 Task: Create a rule from the Recommended list, Task Added to this Project -> add SubTasks in the project Trailblazer with SubTasks Gather and Analyse Requirements , Design and Implement Solution , System Test and UAT , Release to Production / Go Live.
Action: Mouse moved to (72, 411)
Screenshot: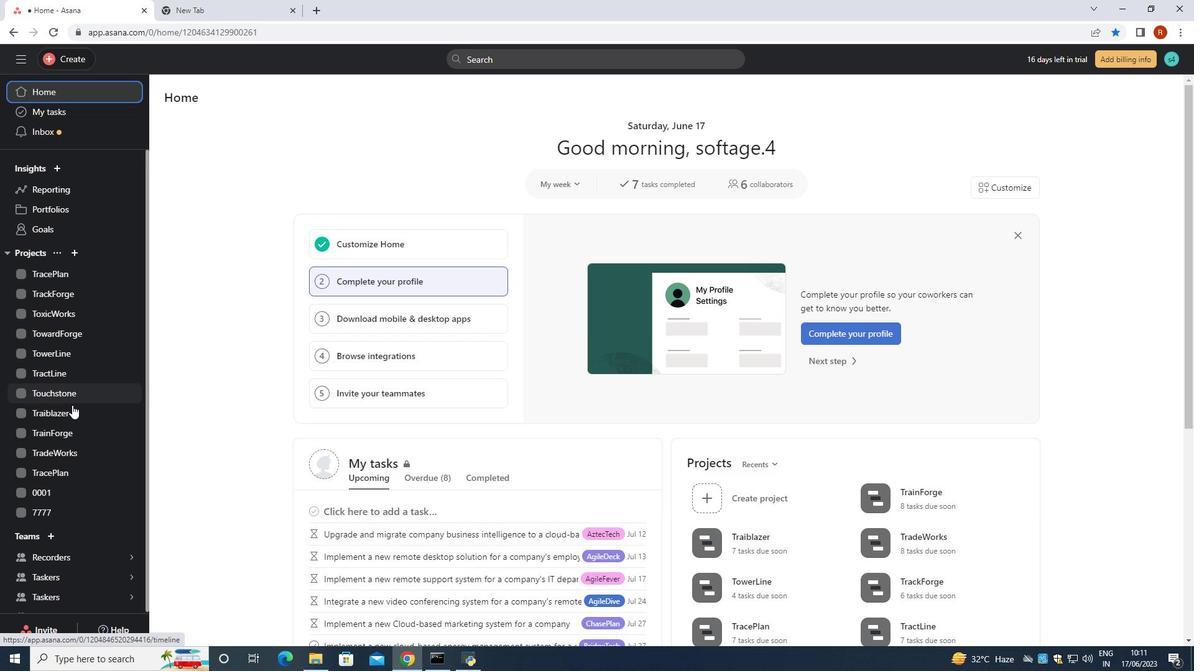 
Action: Mouse pressed left at (72, 411)
Screenshot: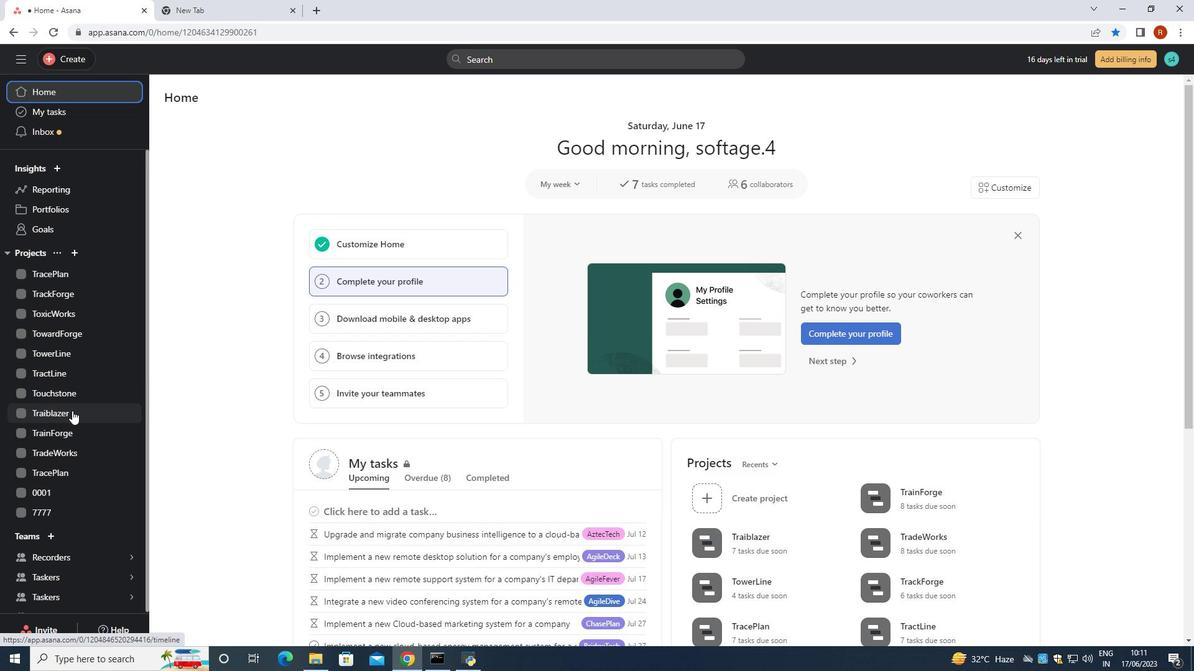
Action: Mouse moved to (1153, 98)
Screenshot: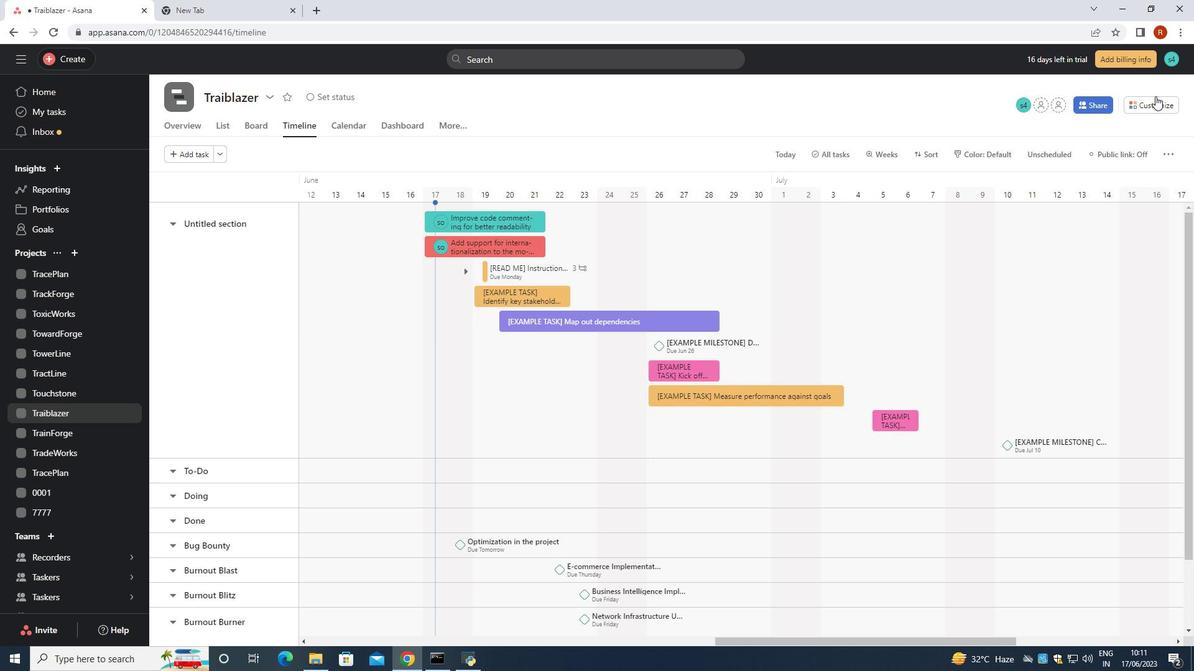 
Action: Mouse pressed left at (1153, 98)
Screenshot: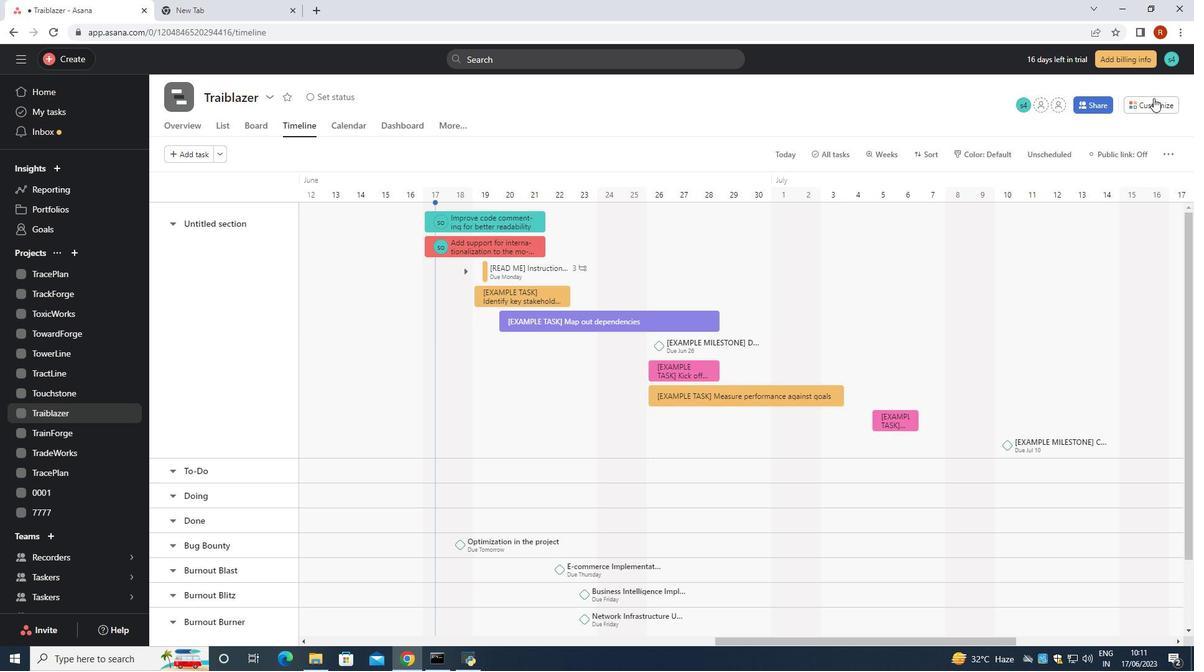 
Action: Mouse moved to (933, 307)
Screenshot: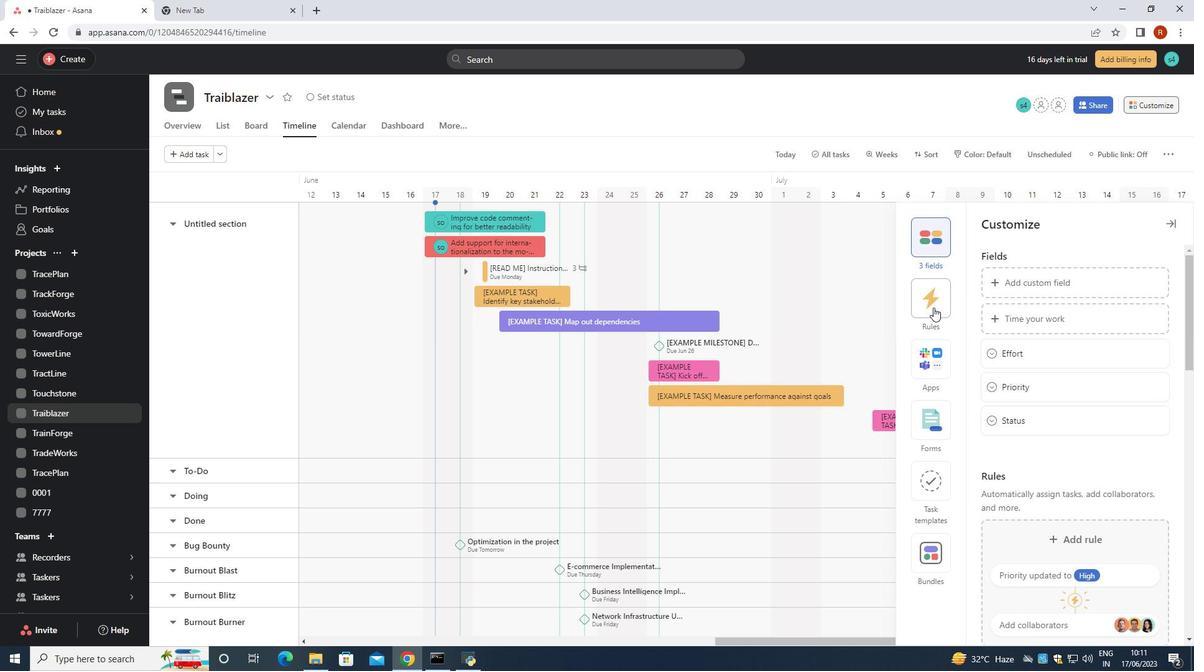 
Action: Mouse pressed left at (933, 307)
Screenshot: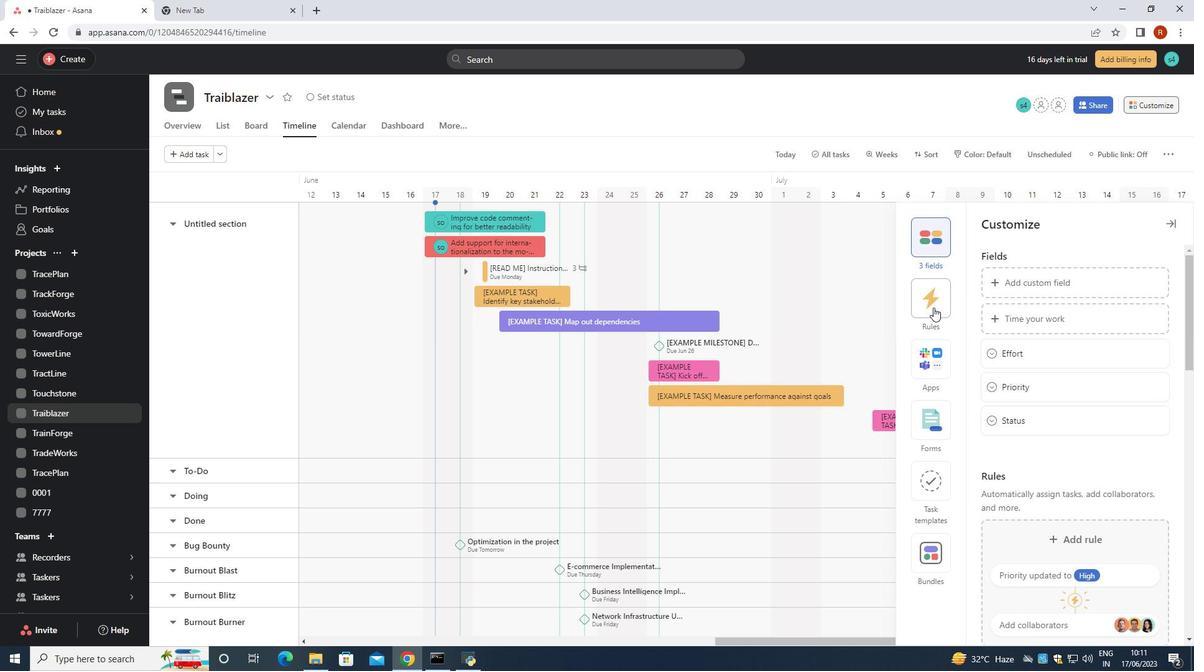 
Action: Mouse moved to (1036, 337)
Screenshot: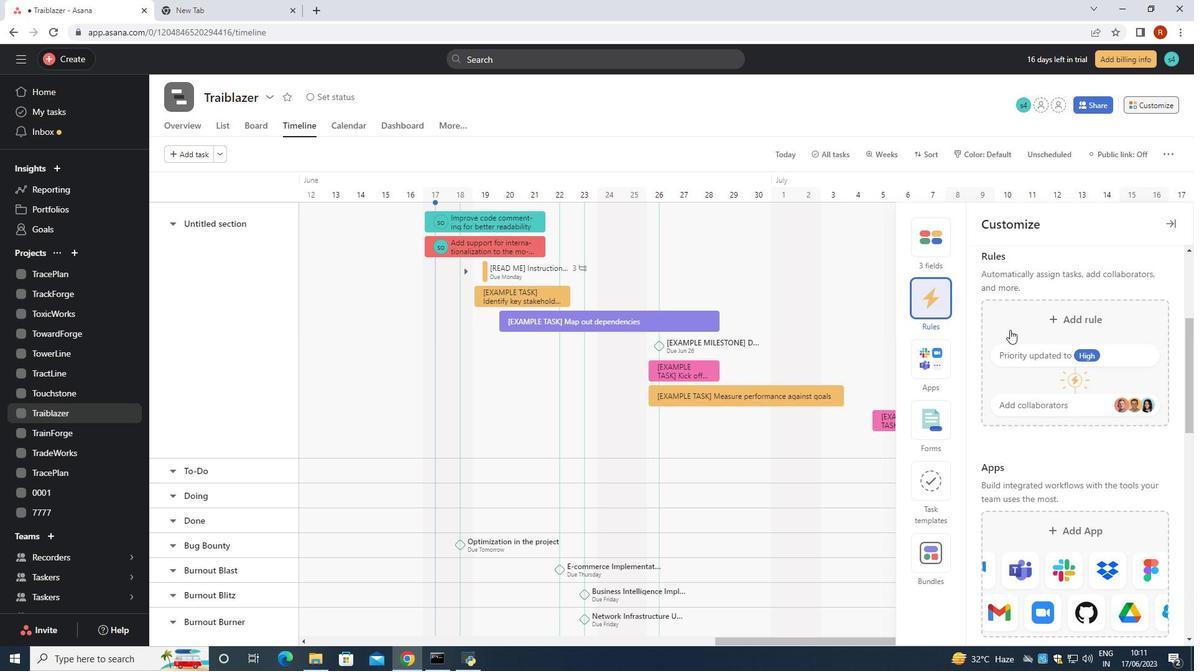 
Action: Mouse pressed left at (1036, 337)
Screenshot: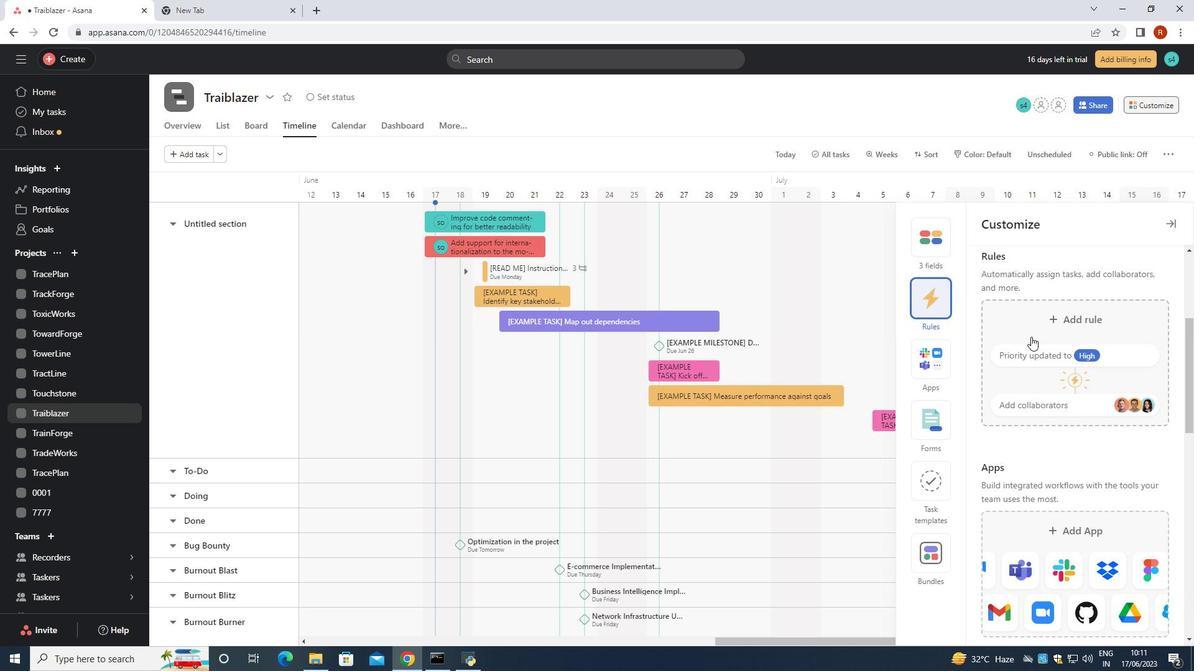 
Action: Mouse moved to (292, 132)
Screenshot: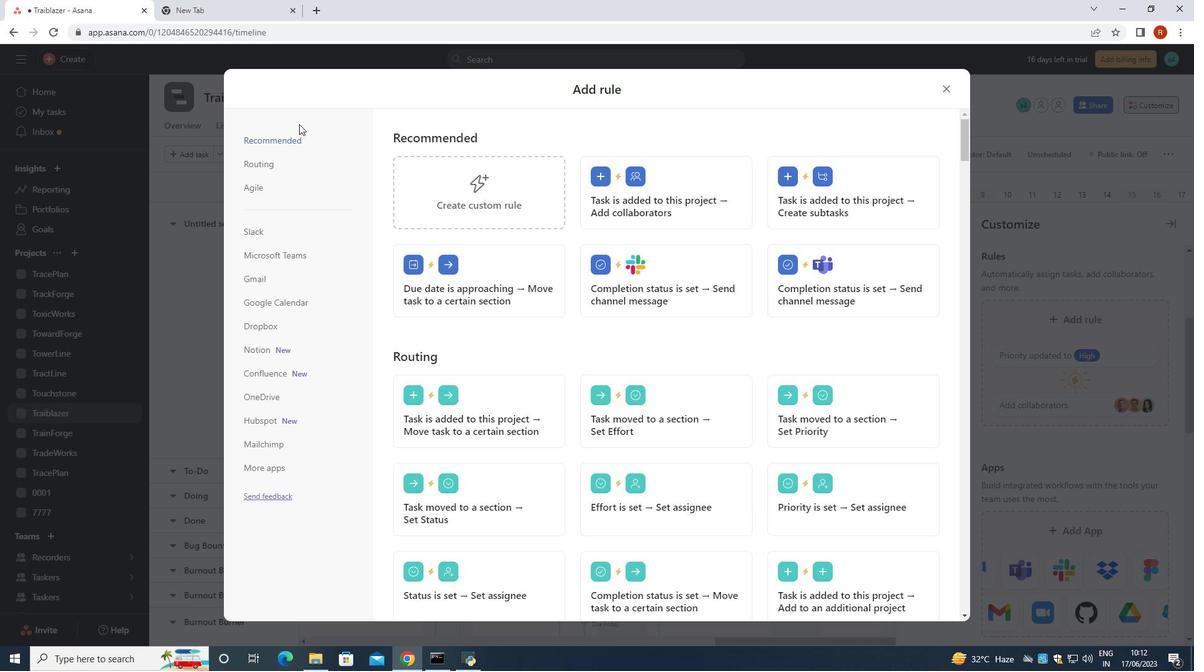 
Action: Mouse pressed left at (292, 132)
Screenshot: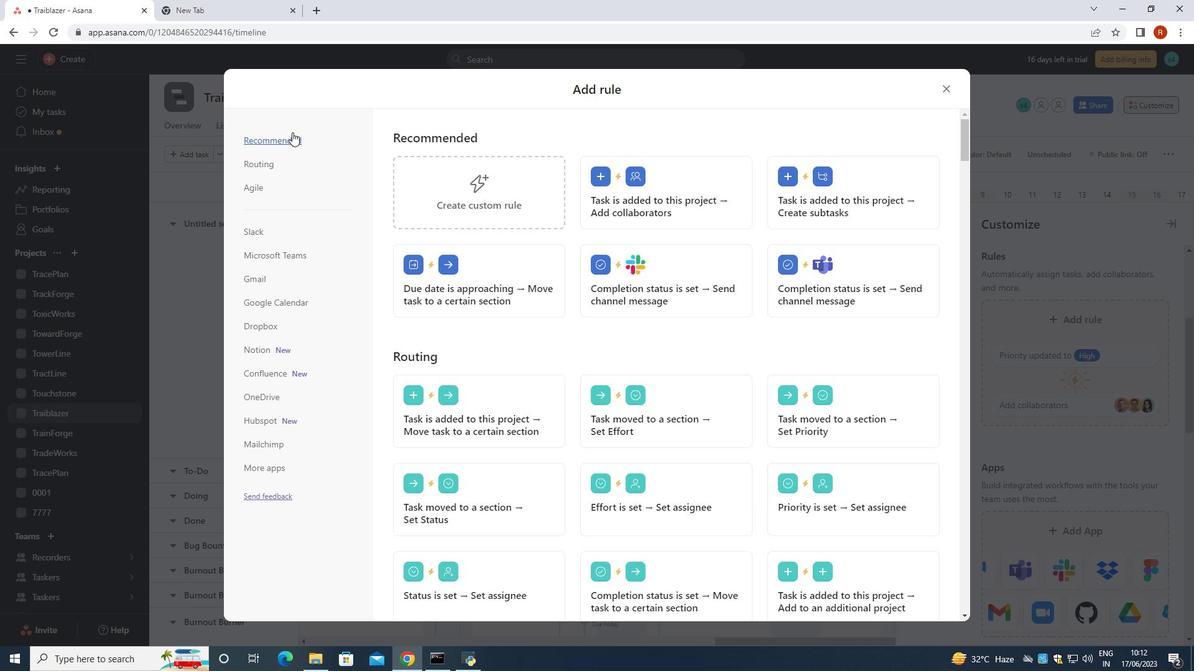 
Action: Mouse moved to (292, 136)
Screenshot: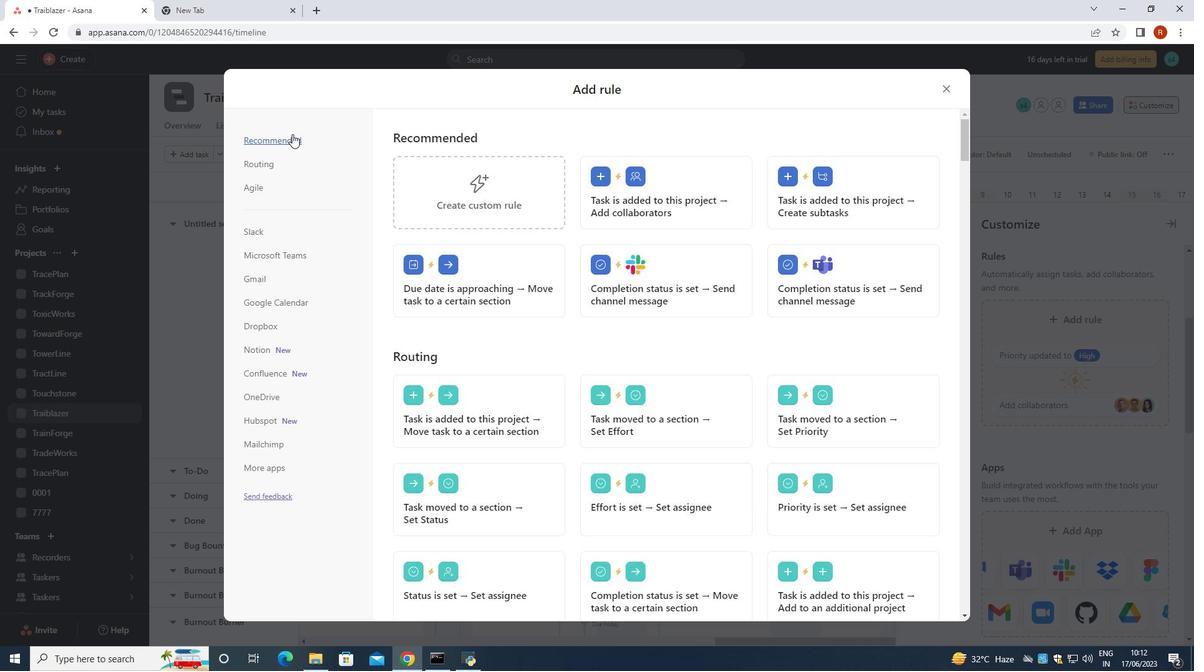 
Action: Mouse pressed left at (292, 136)
Screenshot: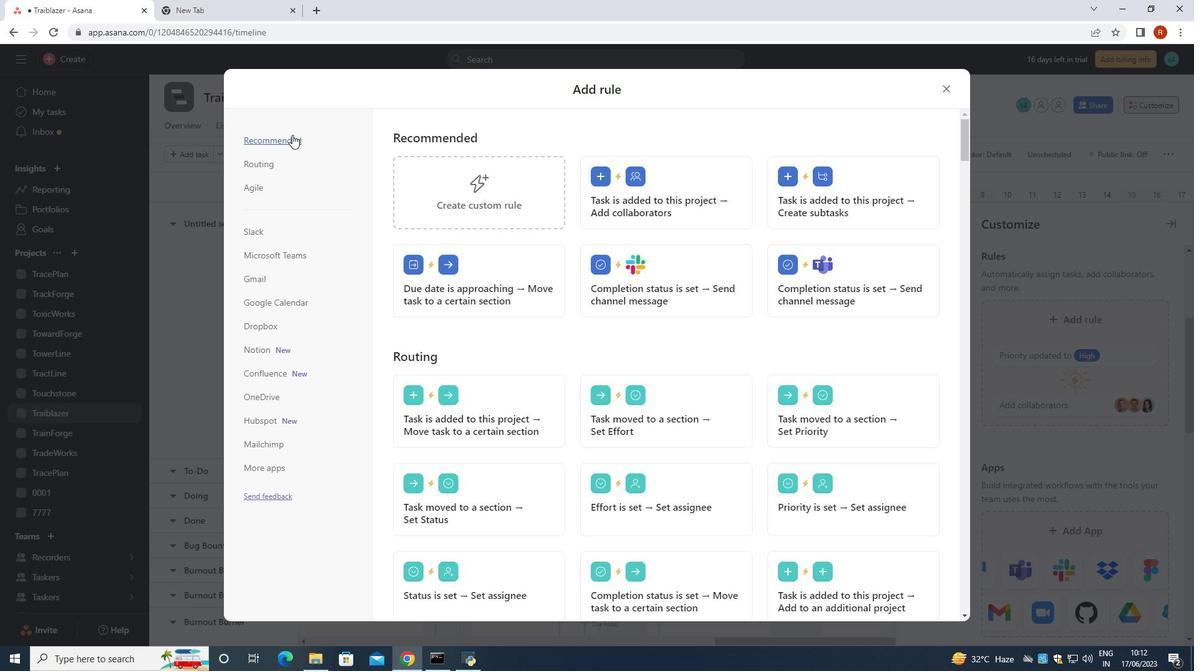 
Action: Mouse moved to (829, 197)
Screenshot: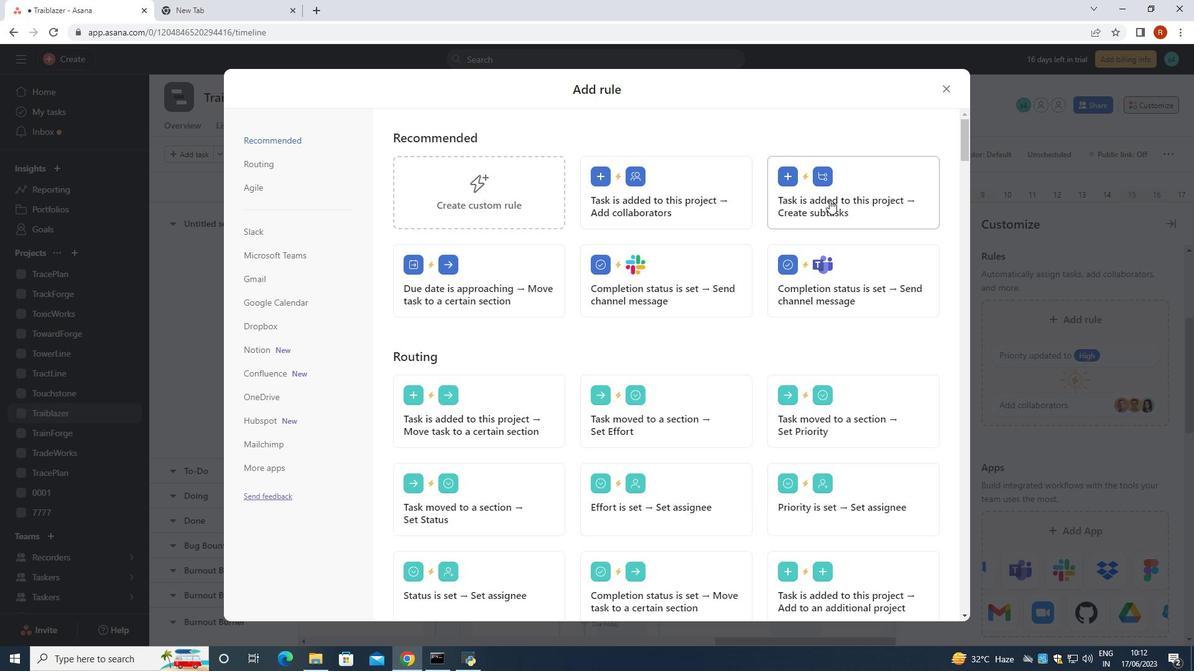 
Action: Mouse pressed left at (829, 197)
Screenshot: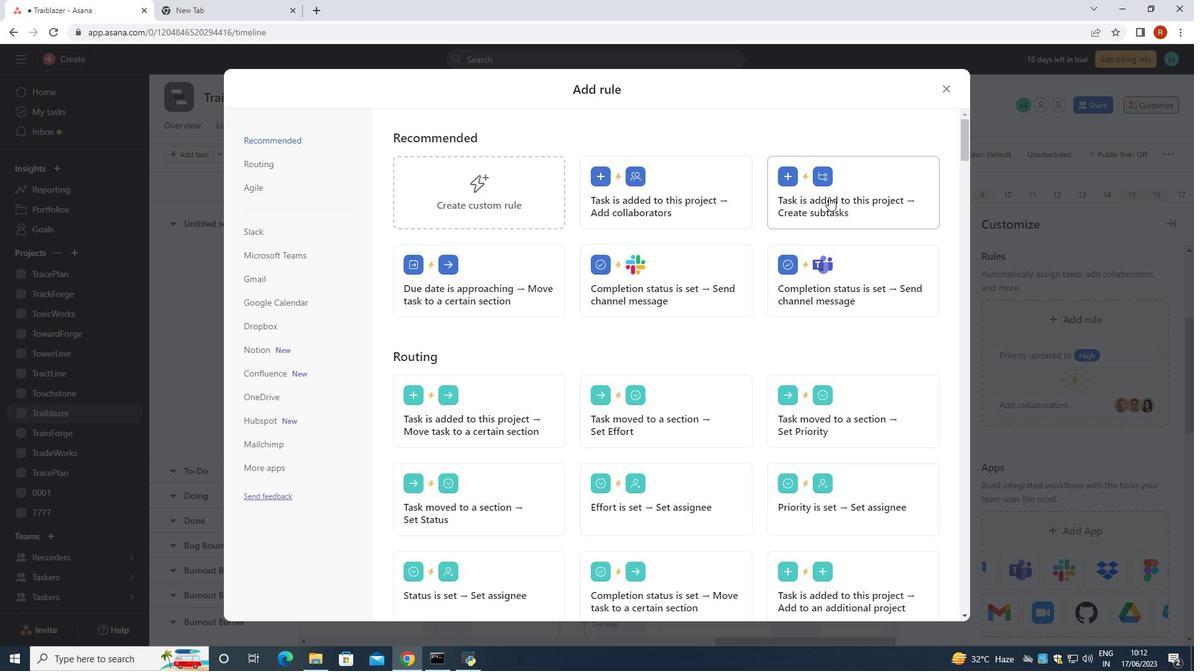 
Action: Mouse moved to (827, 195)
Screenshot: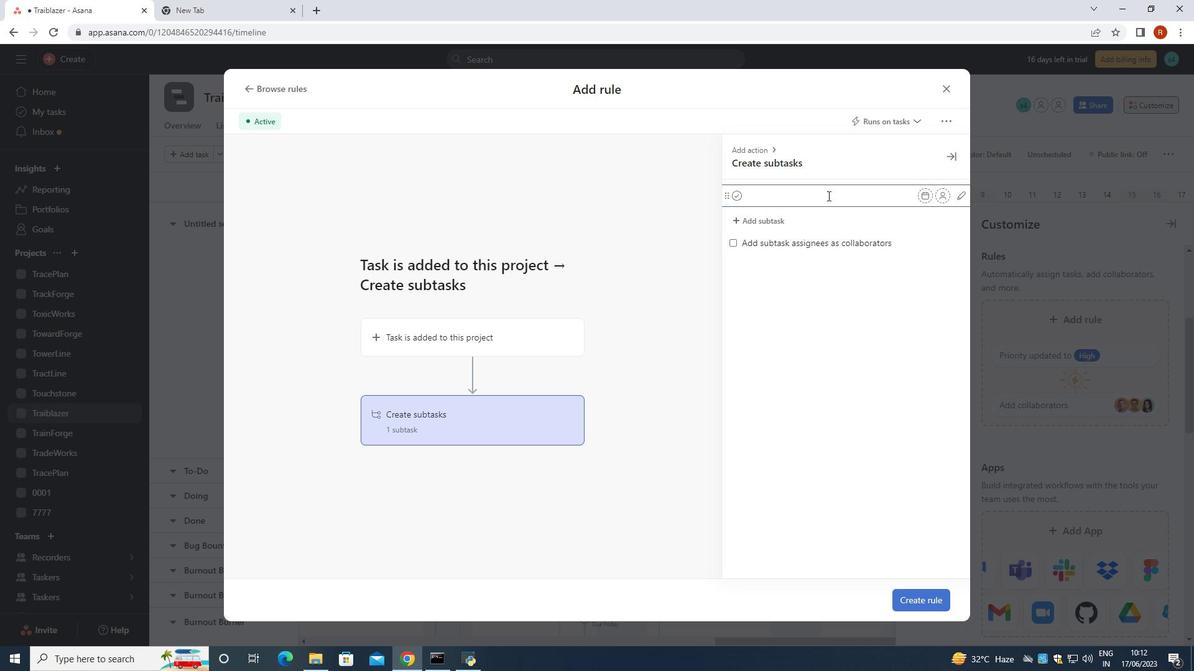 
Action: Key pressed <Key.shift><Key.shift><Key.shift><Key.shift><Key.shift><Key.shift><Key.shift><Key.shift><Key.shift><Key.shift><Key.shift><Key.shift><Key.shift><Key.shift><Key.shift><Key.shift><Key.shift><Key.shift><Key.shift><Key.shift><Key.shift><Key.shift><Key.shift><Key.shift><Key.shift><Key.shift><Key.shift><Key.shift><Key.shift><Key.shift><Key.shift><Key.shift><Key.shift><Key.shift>
Screenshot: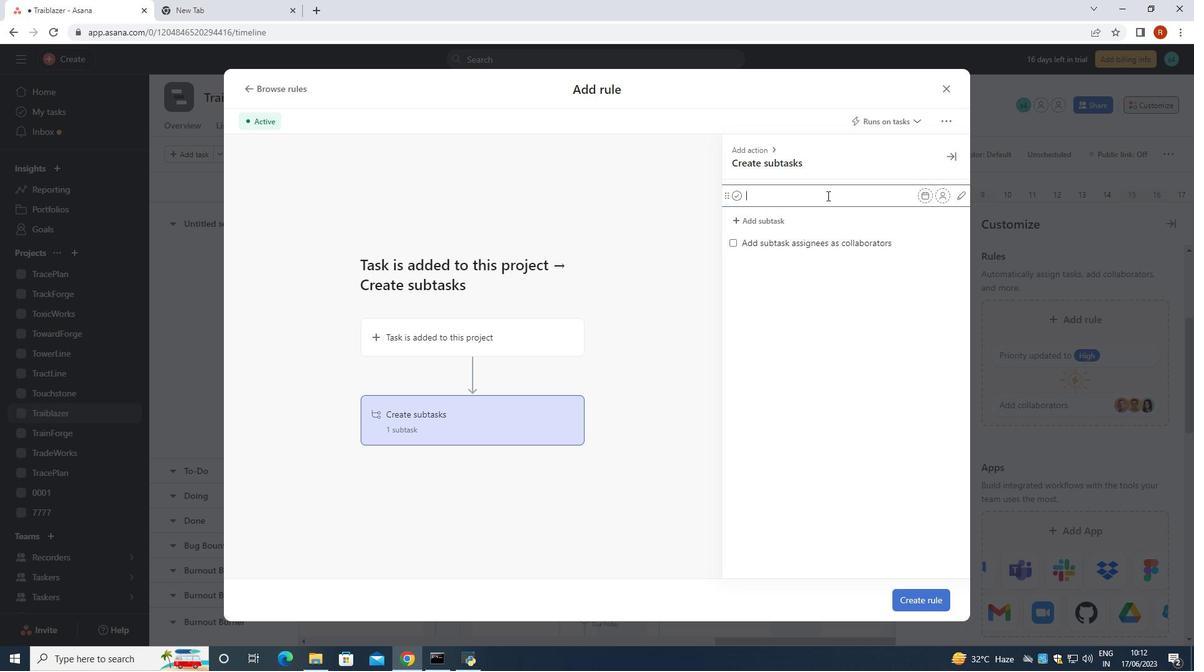 
Action: Mouse moved to (826, 195)
Screenshot: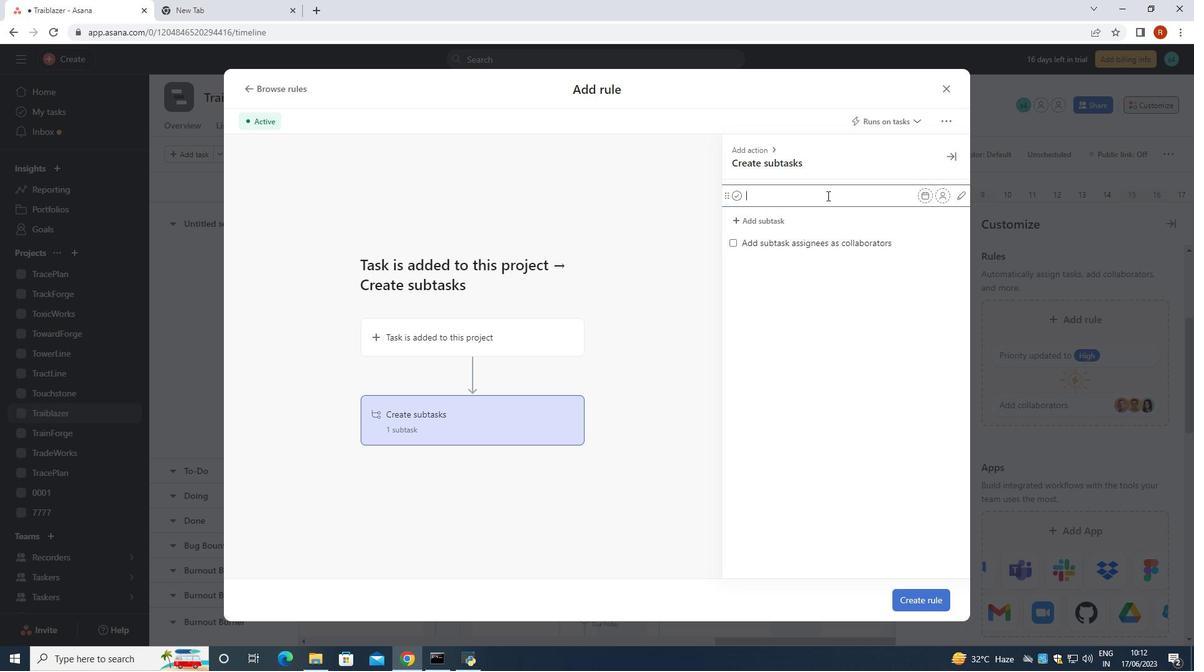 
Action: Key pressed <Key.shift><Key.shift><Key.shift><Key.shift><Key.shift><Key.shift><Key.shift><Key.shift>Gather<Key.space>and<Key.space><Key.shift>Analyse<Key.space><Key.shift>Requriments<Key.enter><Key.up>
Screenshot: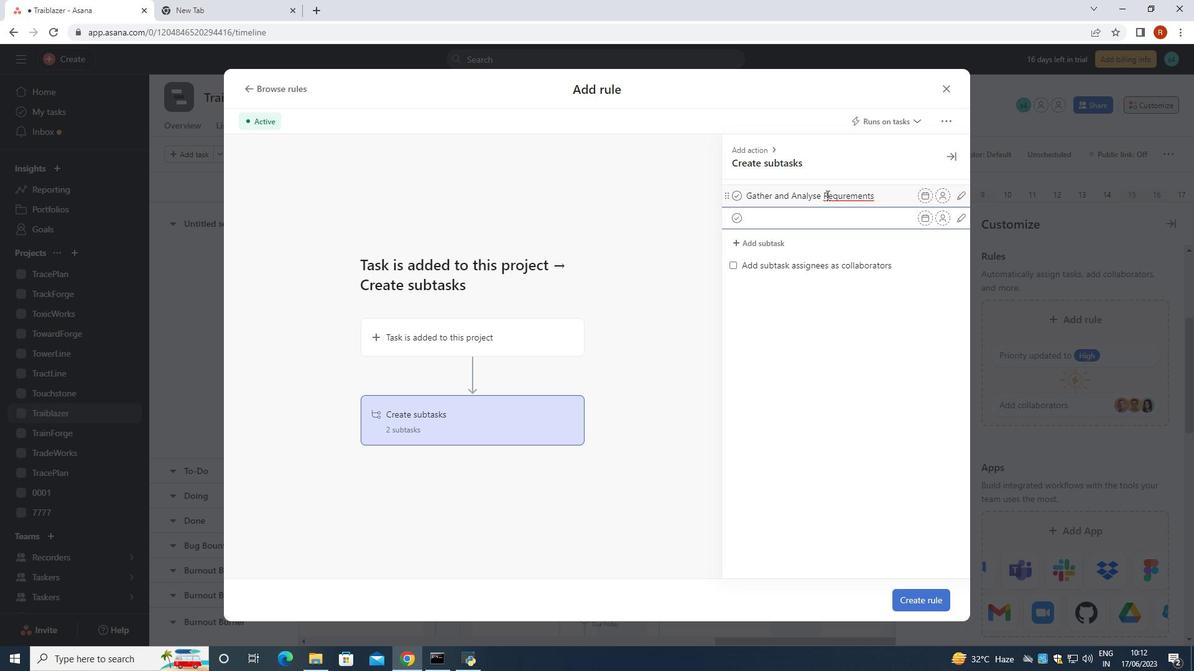 
Action: Mouse moved to (878, 198)
Screenshot: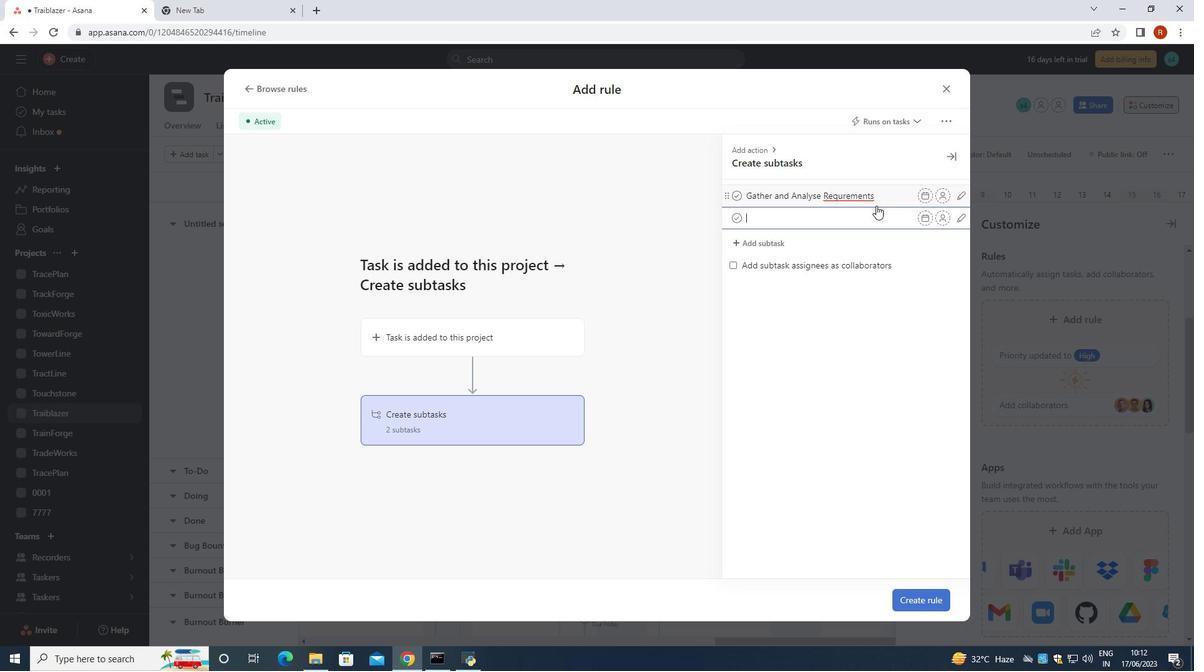 
Action: Mouse pressed left at (878, 198)
Screenshot: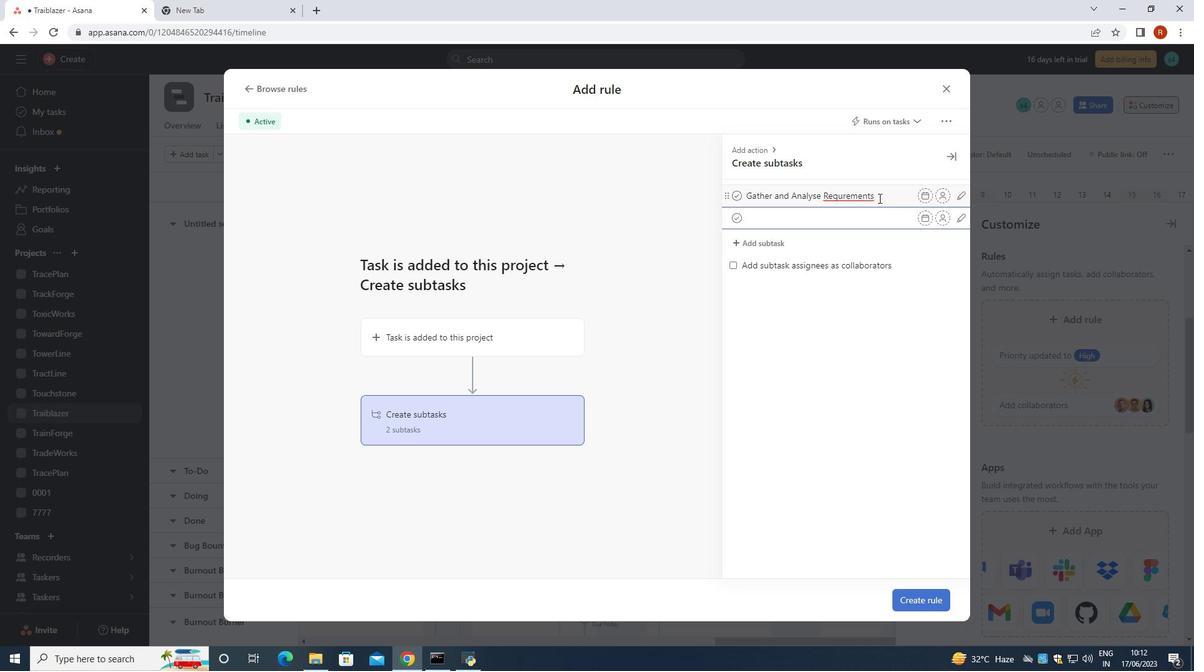 
Action: Mouse moved to (875, 194)
Screenshot: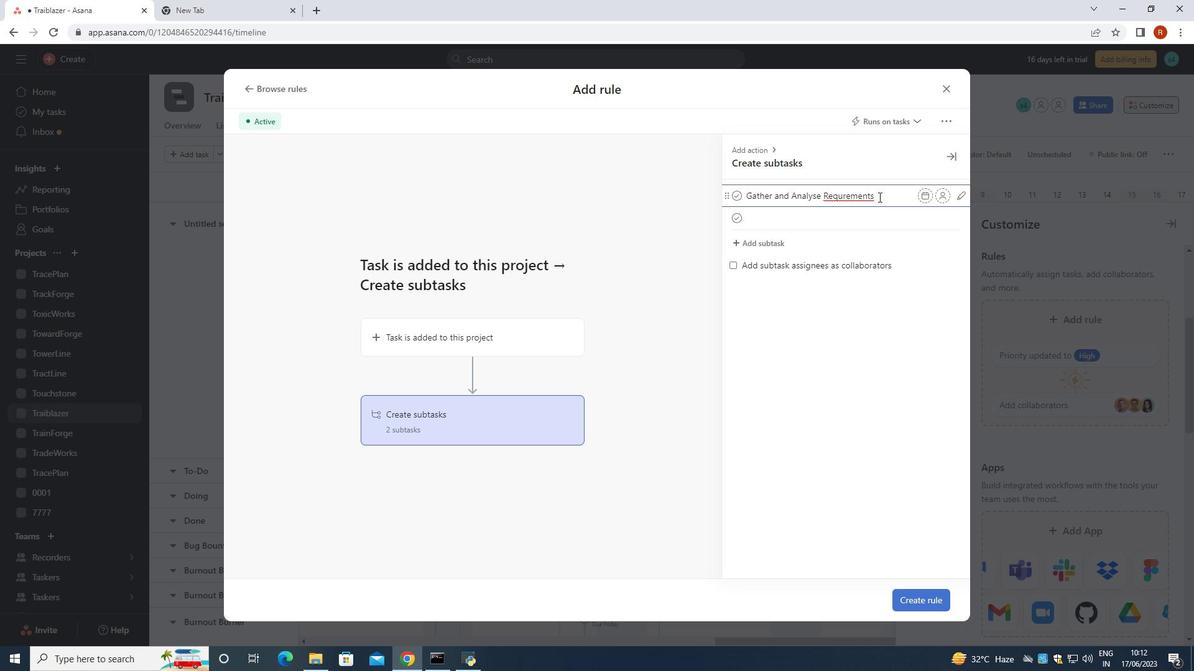 
Action: Key pressed <Key.backspace>
Screenshot: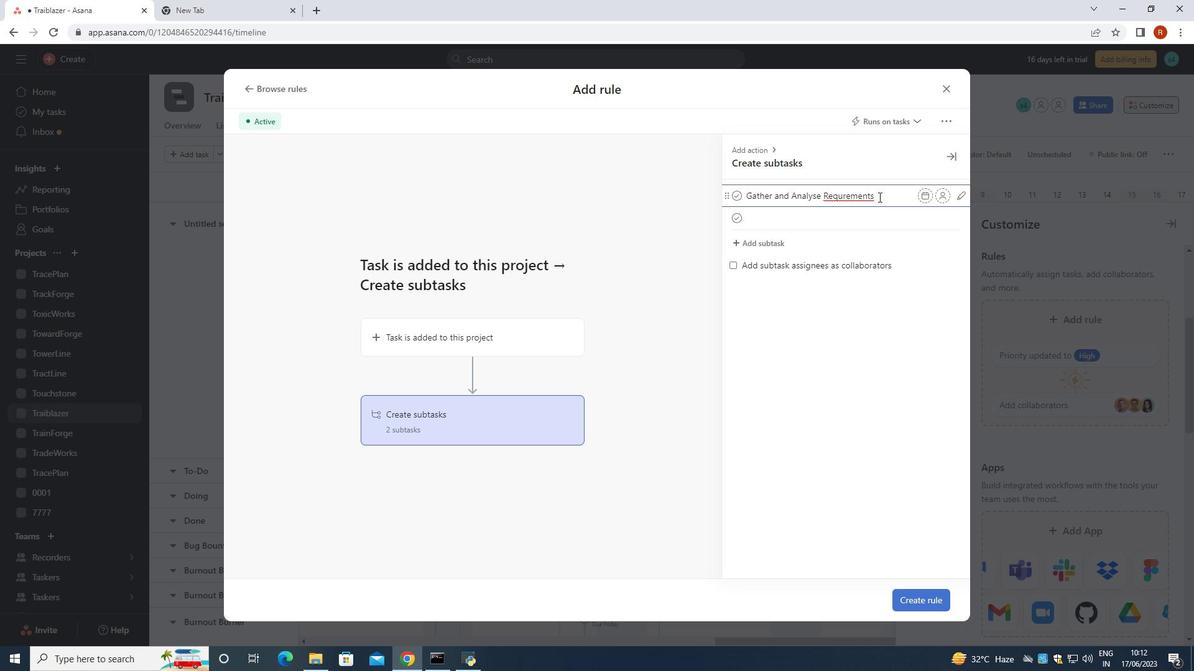 
Action: Mouse moved to (873, 192)
Screenshot: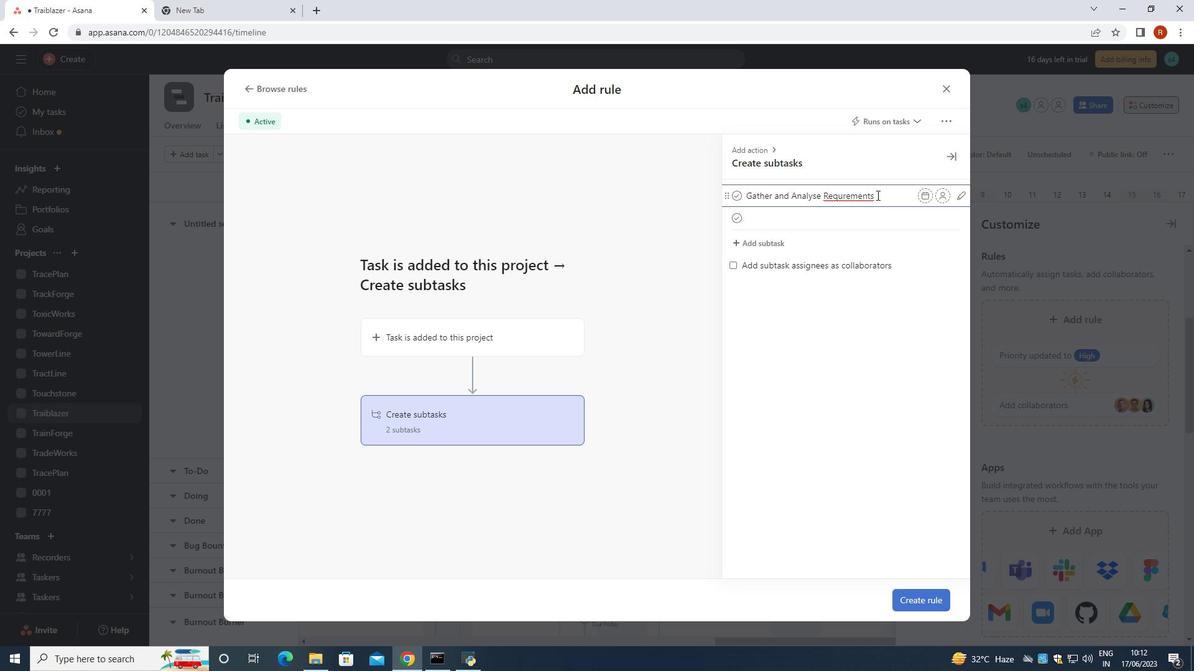 
Action: Key pressed <Key.backspace><Key.backspace><Key.backspace><Key.backspace><Key.backspace><Key.backspace><Key.backspace><Key.backspace><Key.backspace>
Screenshot: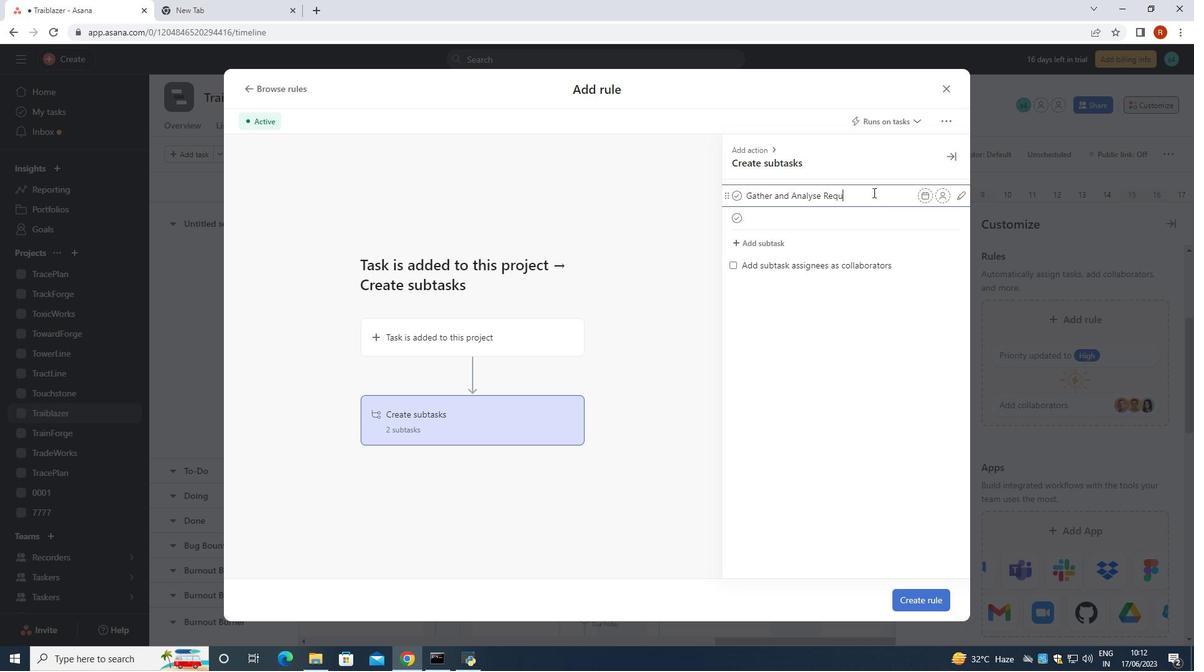 
Action: Mouse moved to (873, 192)
Screenshot: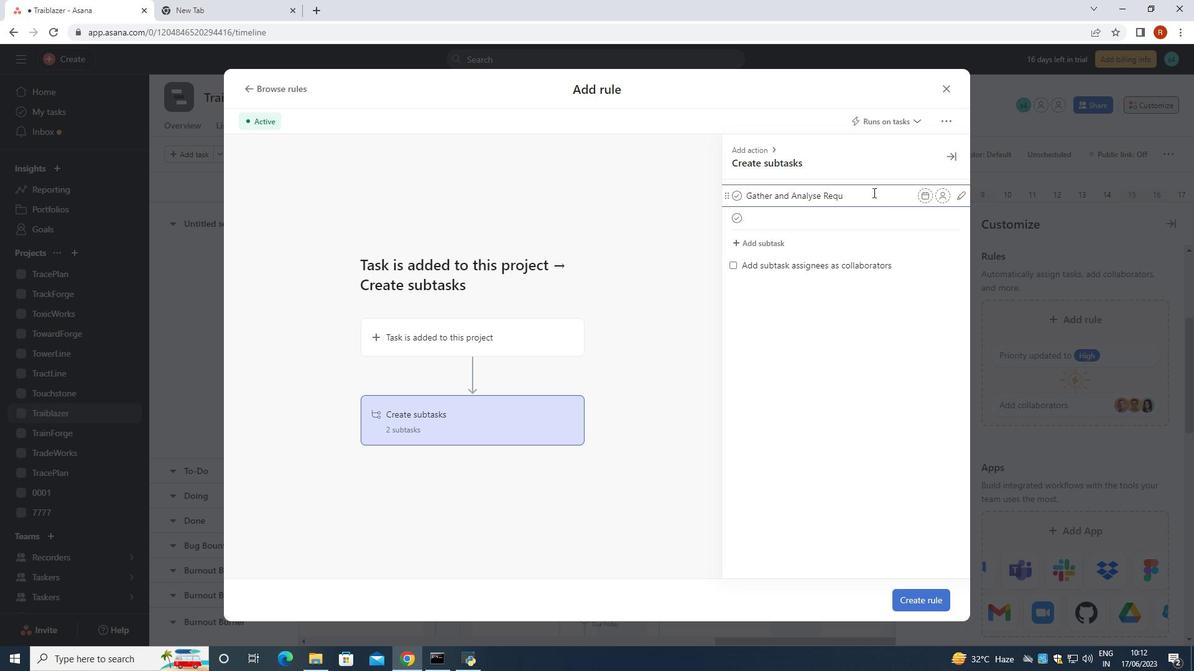 
Action: Key pressed equiremenr<Key.backspace>ts<Key.space>
Screenshot: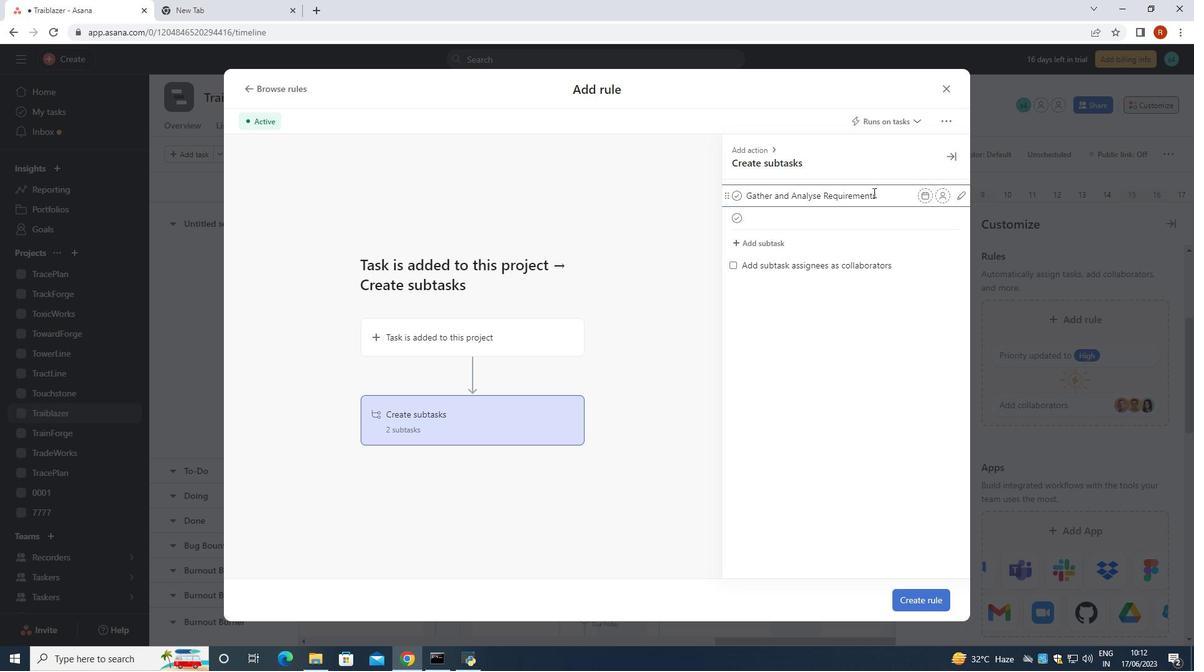 
Action: Mouse moved to (846, 214)
Screenshot: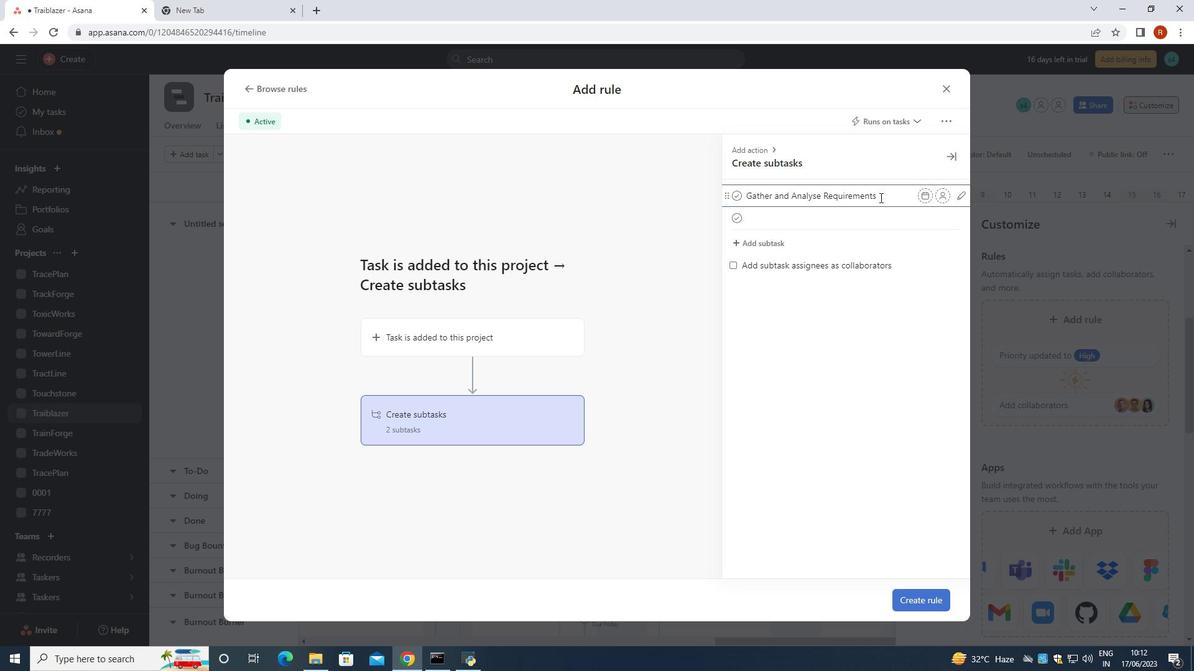 
Action: Mouse pressed left at (846, 214)
Screenshot: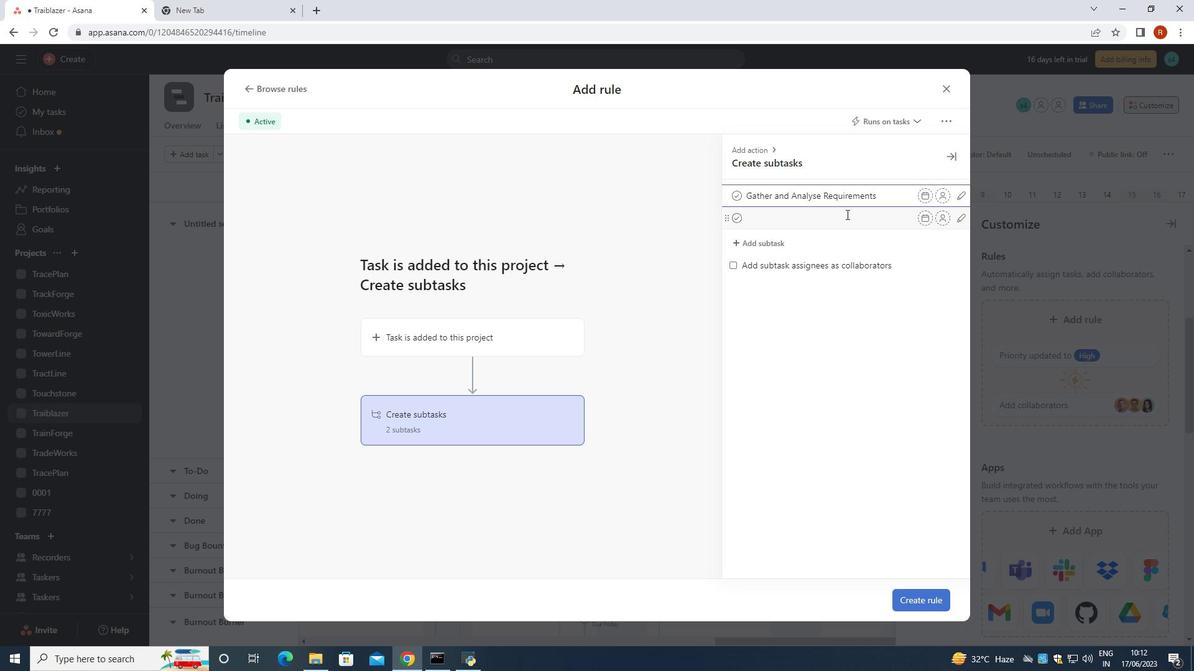 
Action: Key pressed <Key.shift><Key.shift><Key.shift>Design<Key.space>and<Key.space><Key.shift>Implement<Key.space><Key.shift>So;ution<Key.space><Key.enter>
Screenshot: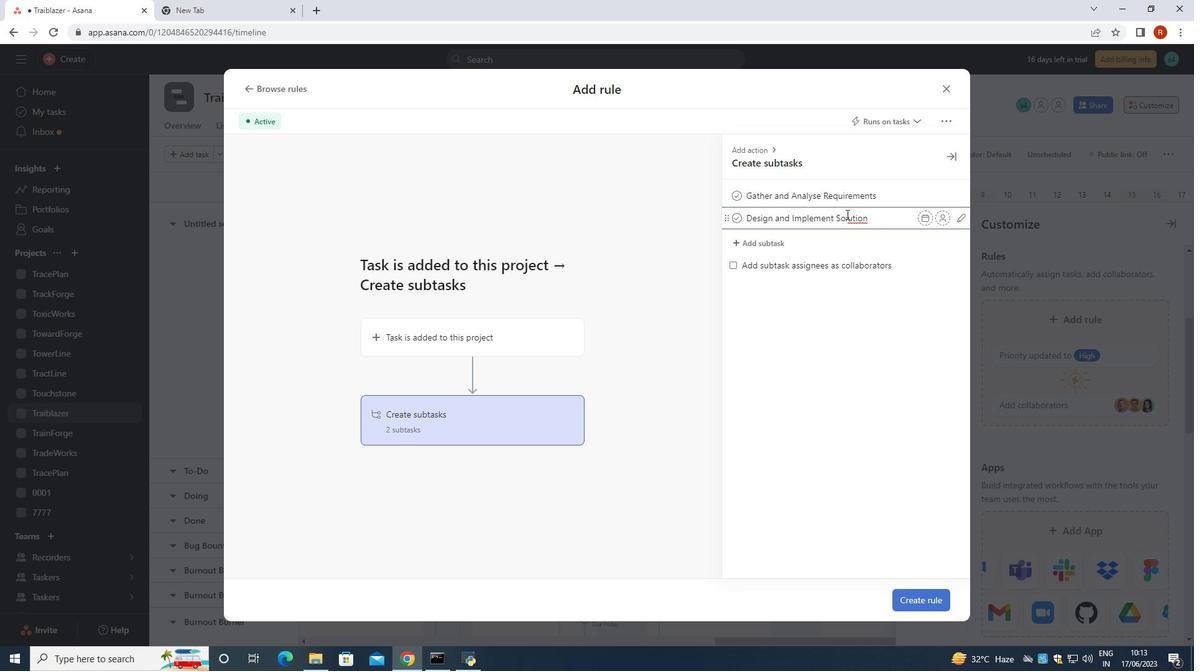 
Action: Mouse moved to (845, 220)
Screenshot: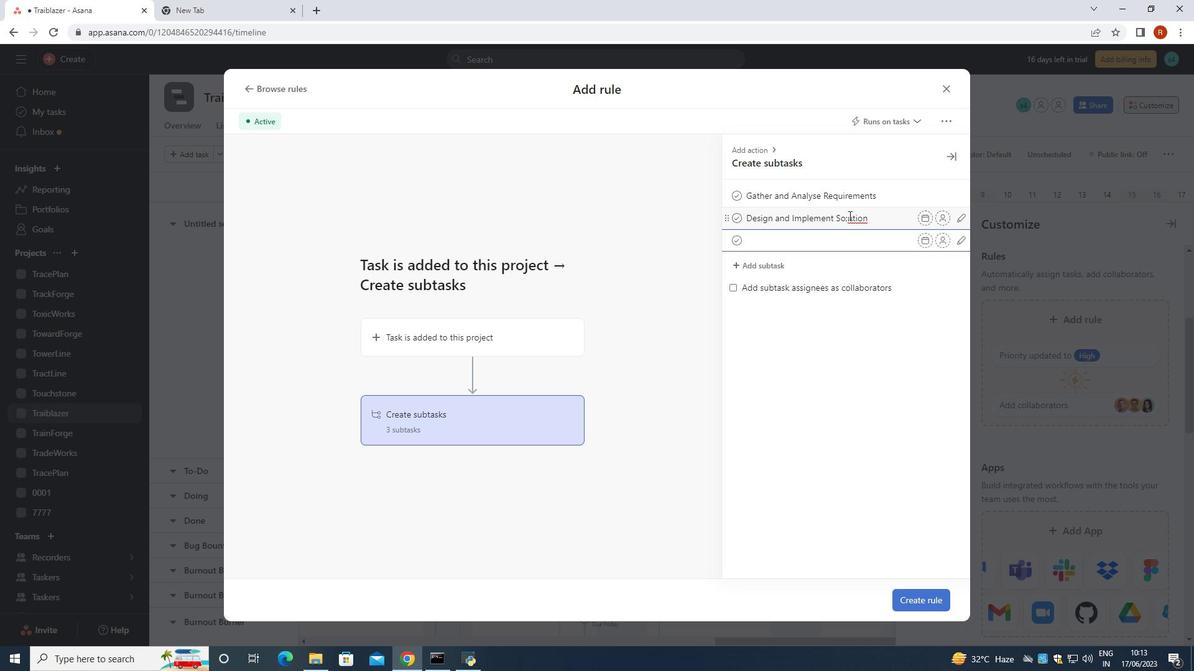 
Action: Mouse pressed left at (845, 220)
Screenshot: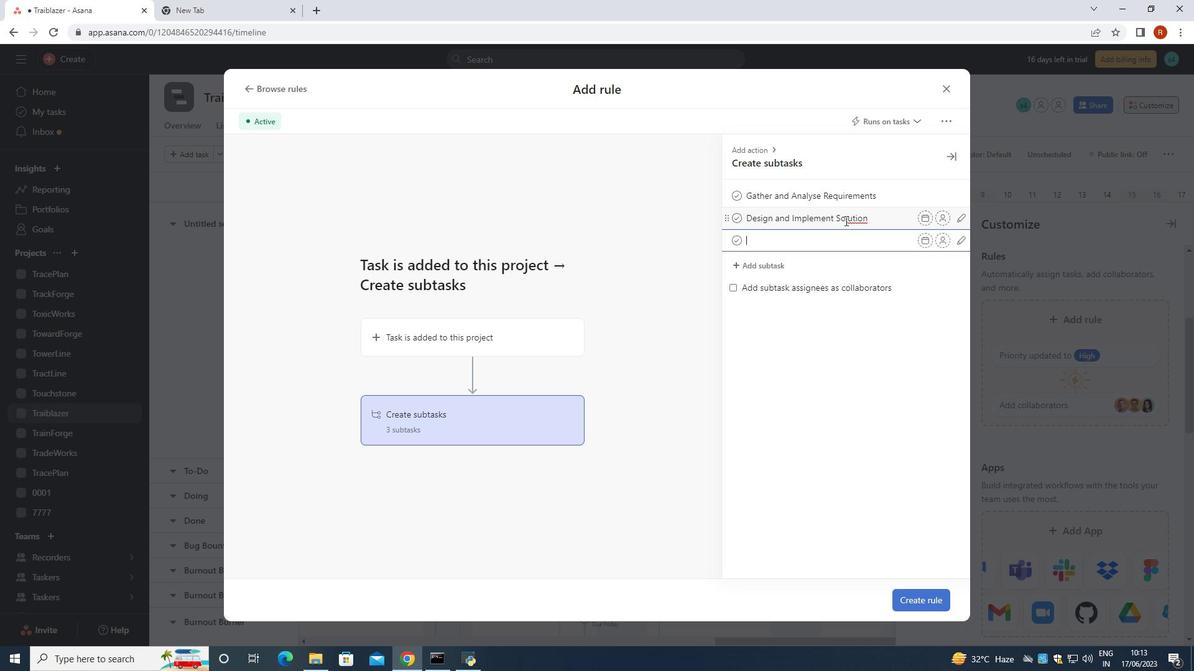 
Action: Mouse moved to (847, 220)
Screenshot: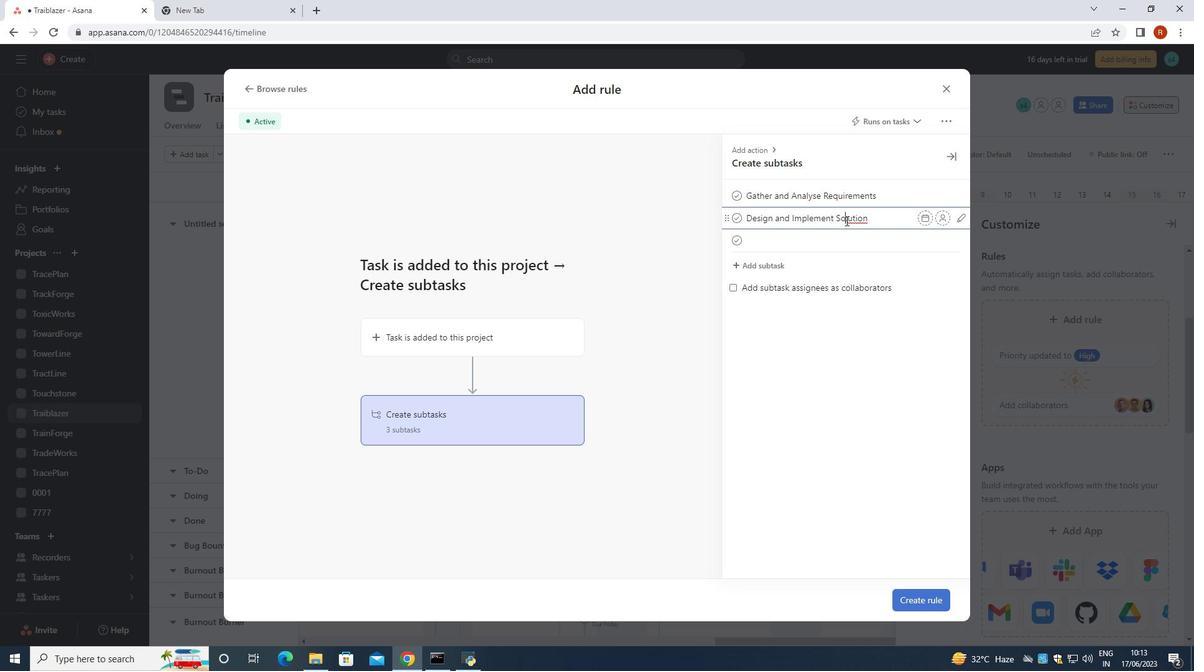 
Action: Key pressed <Key.right><Key.backspace>l<Key.down>
Screenshot: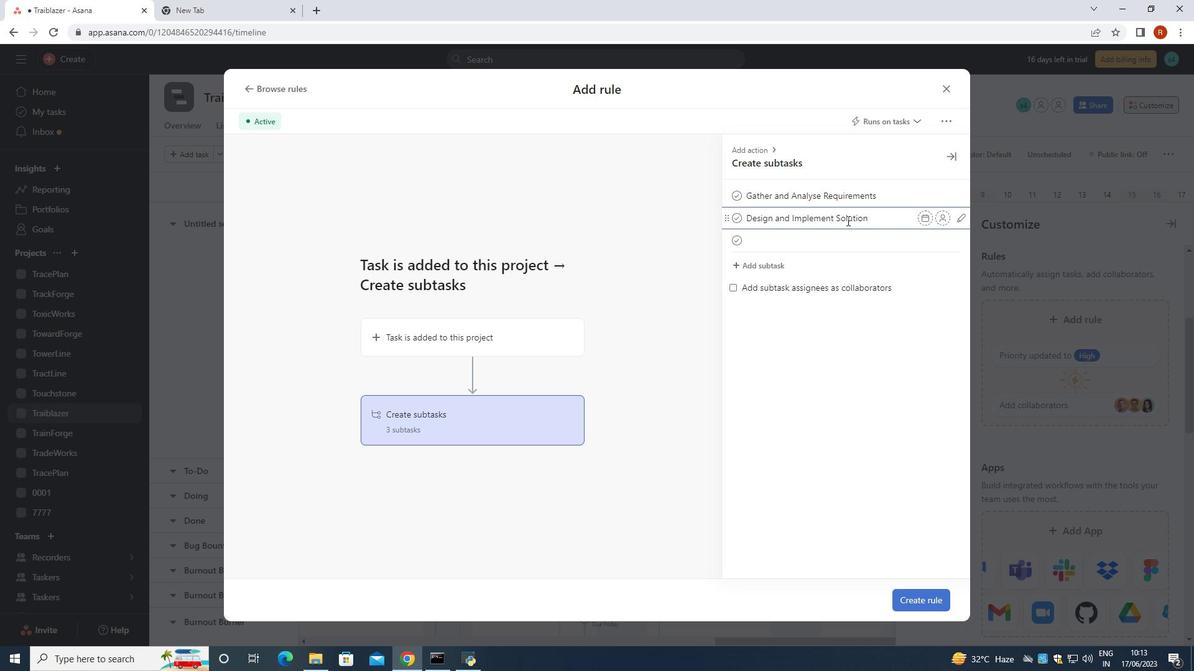 
Action: Mouse moved to (840, 236)
Screenshot: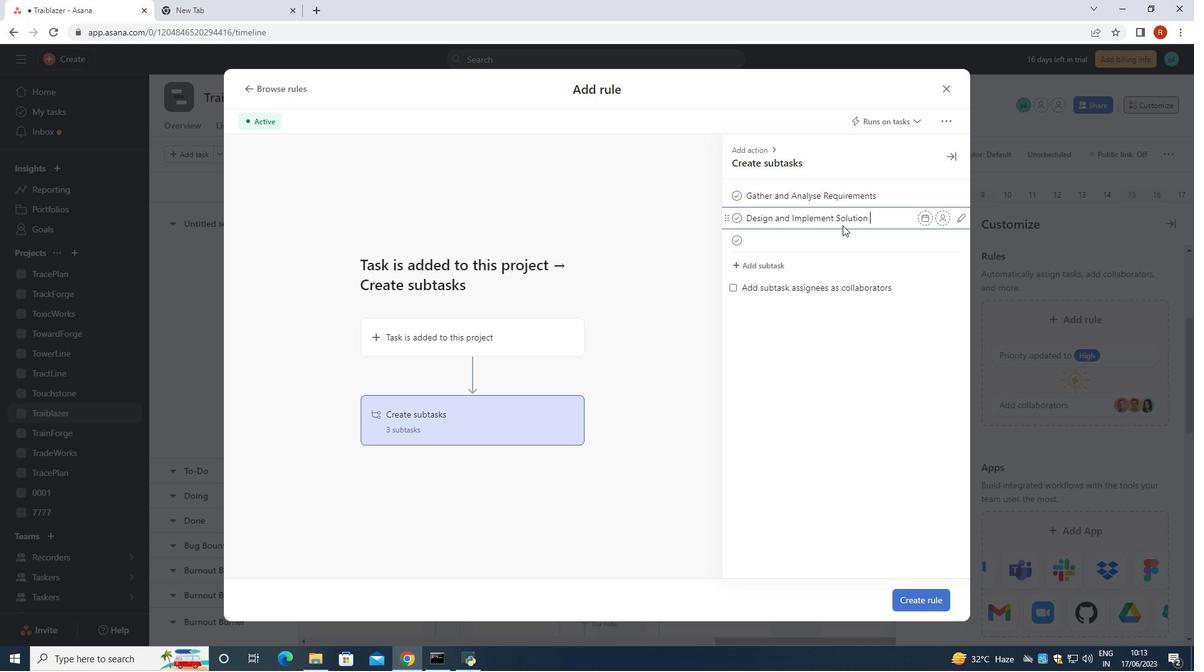 
Action: Mouse pressed left at (840, 236)
Screenshot: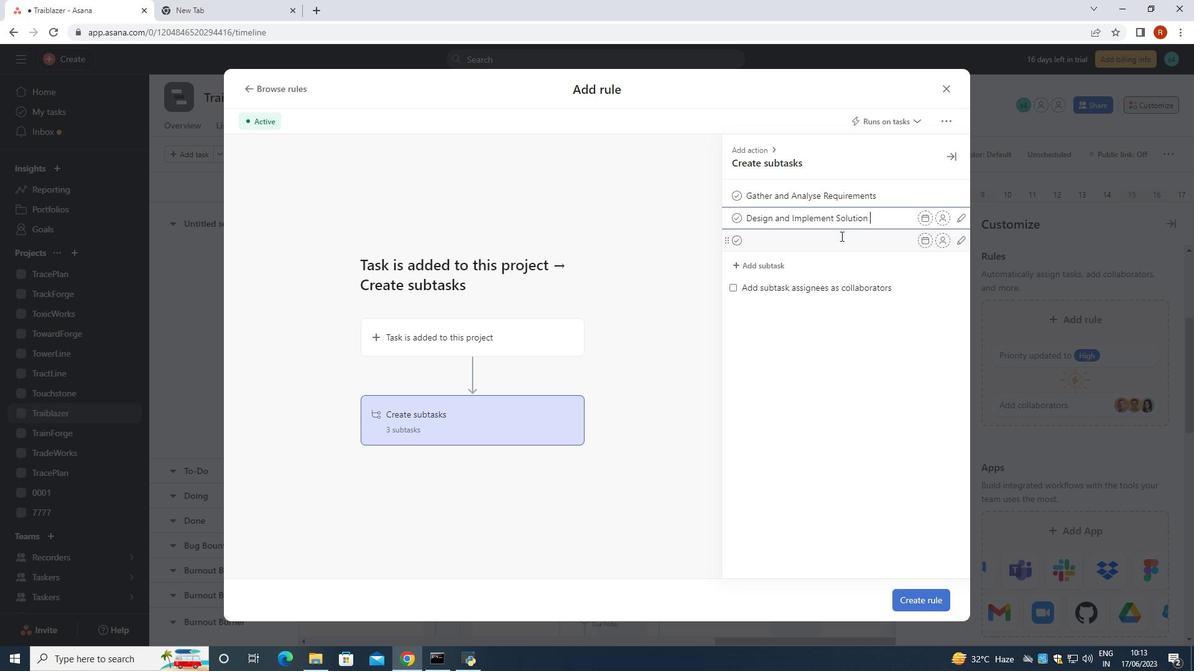 
Action: Key pressed <Key.shift><Key.shift><Key.shift><Key.shift><Key.shift><Key.shift><Key.shift><Key.shift><Key.shift><Key.shift><Key.shift><Key.shift><Key.shift><Key.shift><Key.shift><Key.shift><Key.shift><Key.shift><Key.shift><Key.shift><Key.shift><Key.shift><Key.shift><Key.shift><Key.shift><Key.shift><Key.shift><Key.shift><Key.shift><Key.shift><Key.shift><Key.shift><Key.shift><Key.shift><Key.shift><Key.shift><Key.shift><Key.shift><Key.shift><Key.shift><Key.shift><Key.shift>System<Key.space><Key.shift>Test<Key.space>and<Key.space><Key.caps_lock>US<Key.backspace>AT<Key.shift><Key.shift><Key.shift><Key.shift><Key.shift><Key.shift><Key.shift><Key.shift><Key.shift><Key.shift><Key.shift><Key.shift><Key.shift><Key.shift><Key.shift><Key.shift><Key.shift><Key.shift><Key.shift><Key.shift><Key.shift><Key.shift><Key.shift><Key.shift><Key.shift><Key.shift><Key.shift><Key.shift><Key.shift><Key.shift><Key.shift><Key.shift><Key.shift><Key.shift><Key.shift><Key.shift><Key.shift><Key.shift><Key.shift><Key.shift><Key.shift><Key.shift><Key.shift><Key.shift>R<Key.shift>e
Screenshot: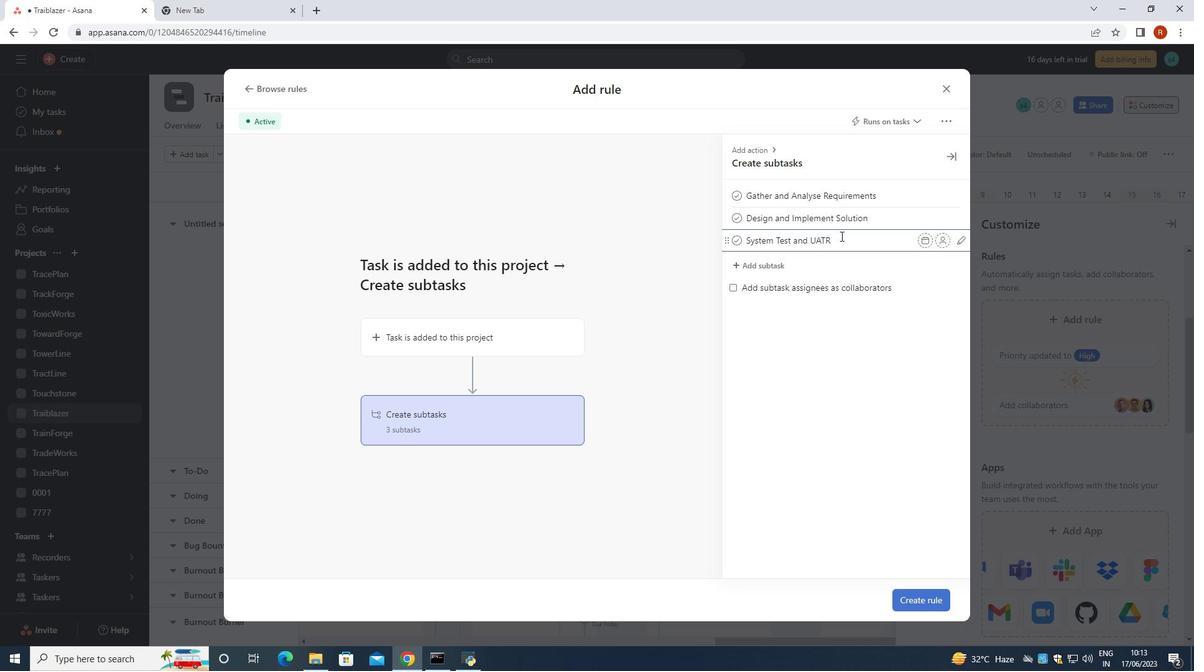 
Action: Mouse moved to (839, 236)
Screenshot: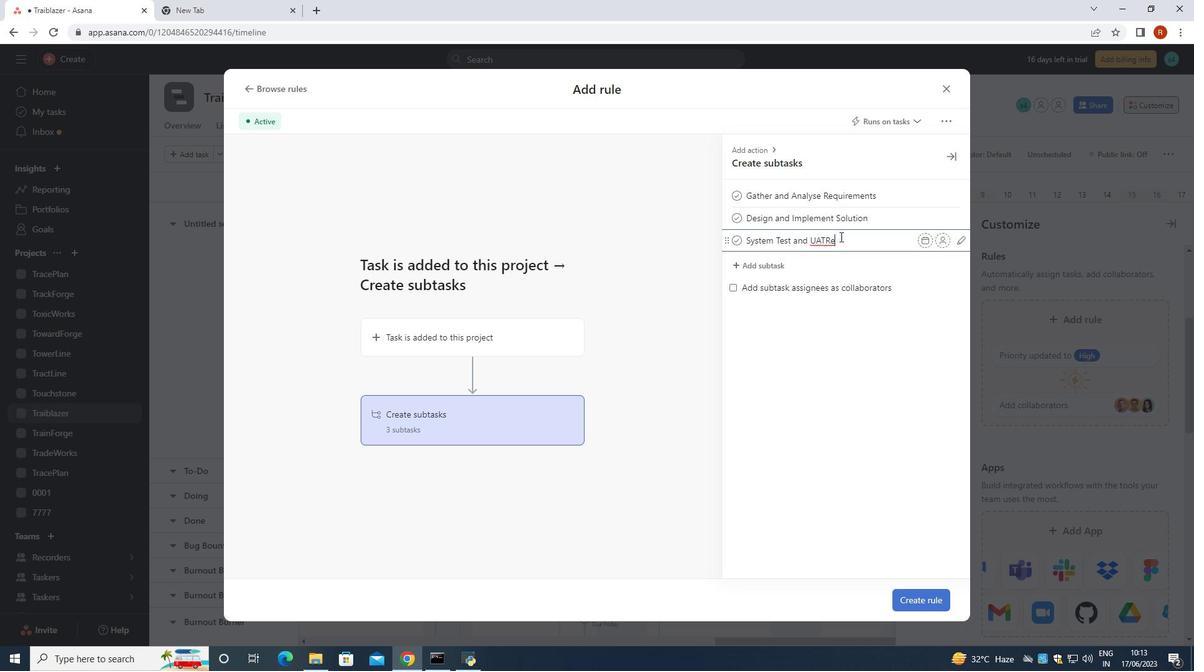 
Action: Key pressed <Key.backspace><Key.backspace><Key.enter><Key.caps_lock><Key.shift><Key.shift><Key.shift><Key.shift><Key.shift><Key.shift><Key.shift><Key.shift><Key.shift><Key.shift>Releaser<Key.space>to<Key.space><Key.shift>Production/<Key.shift>Go<Key.shift><Key.shift><Key.shift><Key.left><Key.left><Key.left><Key.left><Key.left><Key.left><Key.left><Key.left><Key.left><Key.left><Key.left><Key.left><Key.left><Key.left><Key.left><Key.left><Key.left><Key.left><Key.left><Key.left><Key.left><Key.left><Key.right><Key.right><Key.right><Key.right><Key.right><Key.backspace><Key.right><Key.right><Key.right><Key.right><Key.right><Key.right><Key.right><Key.right><Key.right><Key.right><Key.right><Key.right><Key.right><Key.right><Key.right><Key.right><Key.right><Key.space><Key.shift>Live
Screenshot: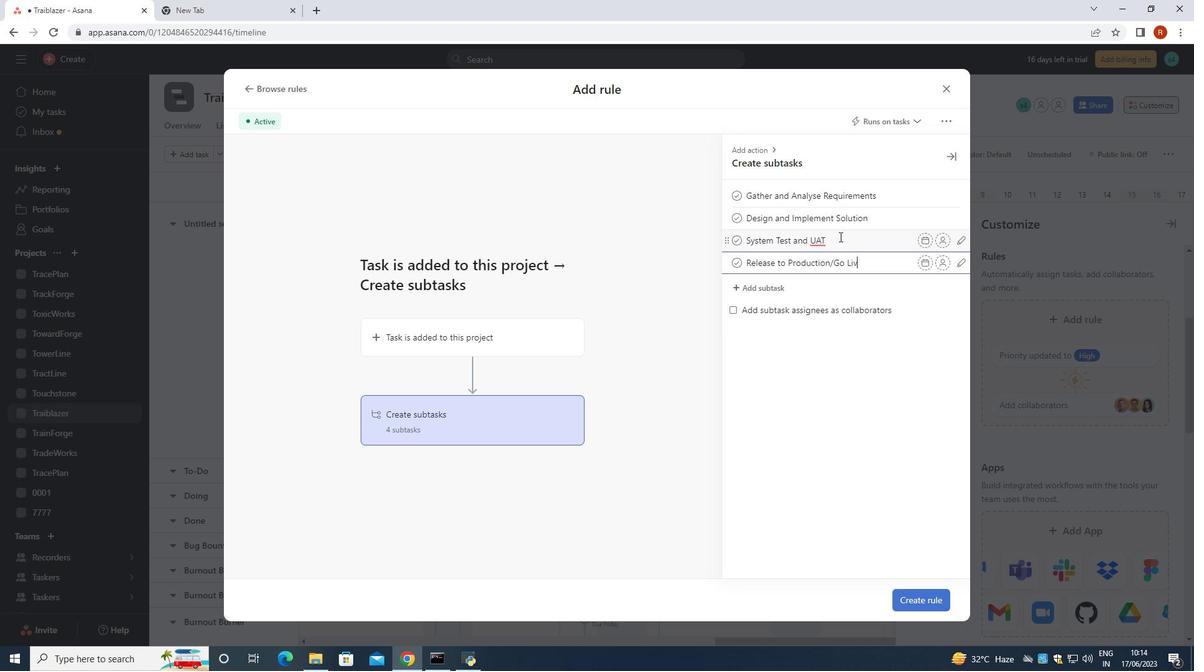 
Action: Mouse moved to (908, 601)
Screenshot: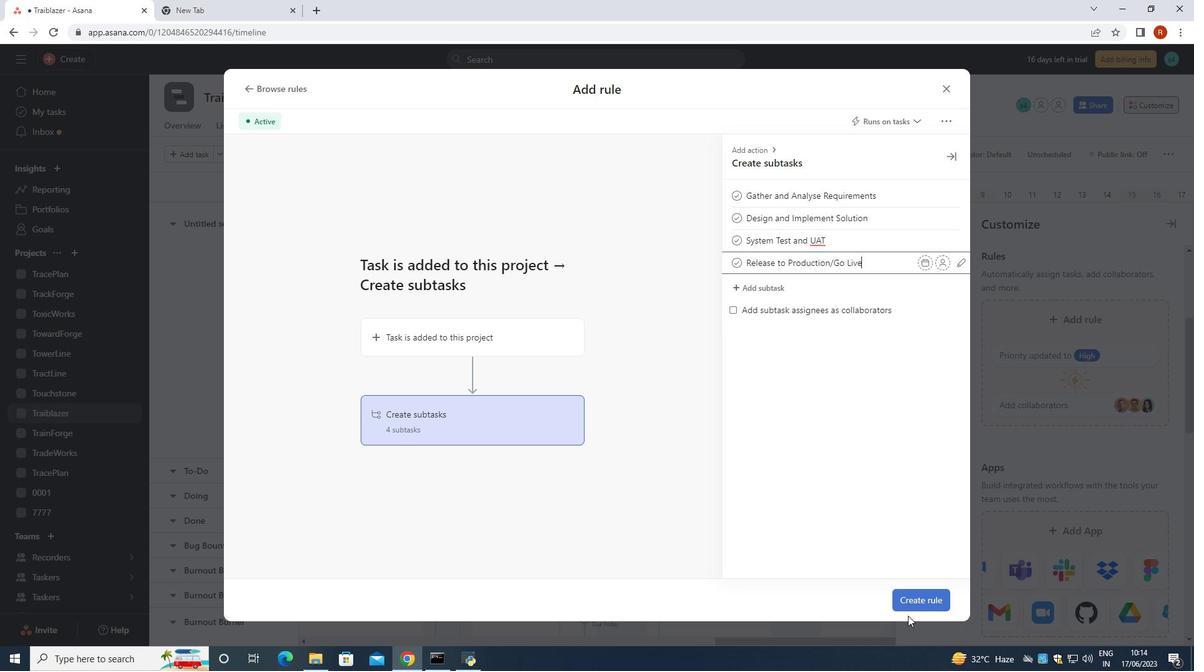 
Action: Mouse pressed left at (908, 601)
Screenshot: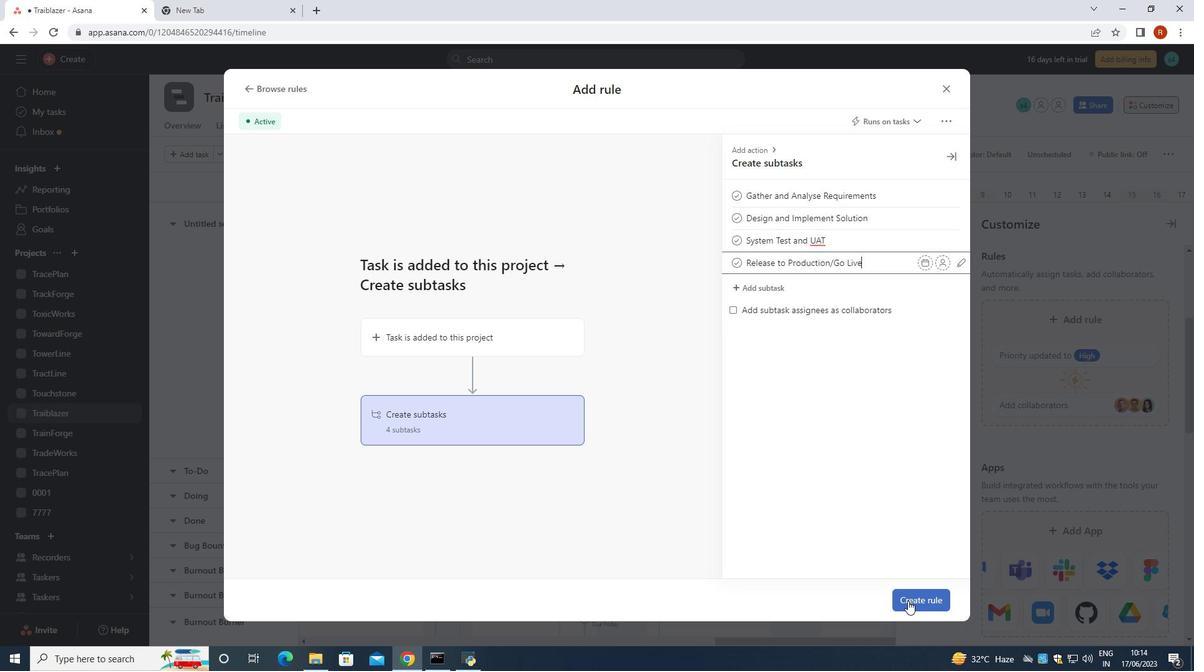 
